 Task: Search for events scheduled in the 'conference room' location in the calendar.
Action: Mouse moved to (14, 54)
Screenshot: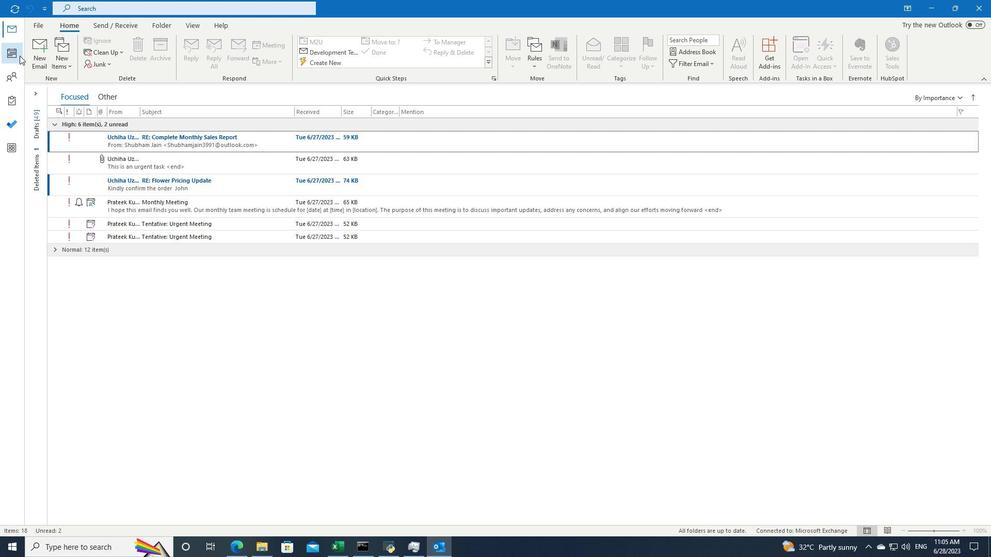 
Action: Mouse pressed left at (14, 54)
Screenshot: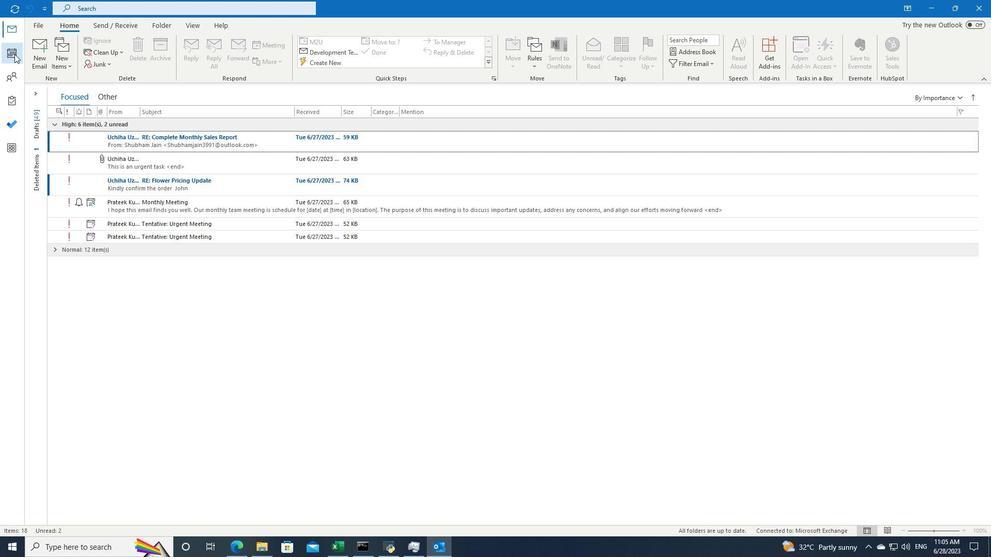 
Action: Mouse moved to (281, 8)
Screenshot: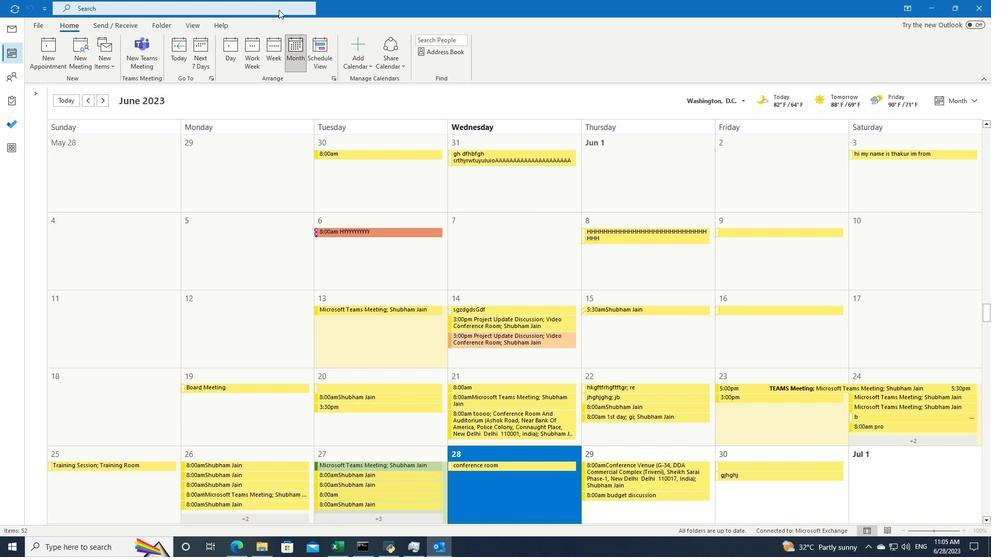 
Action: Mouse pressed left at (281, 8)
Screenshot: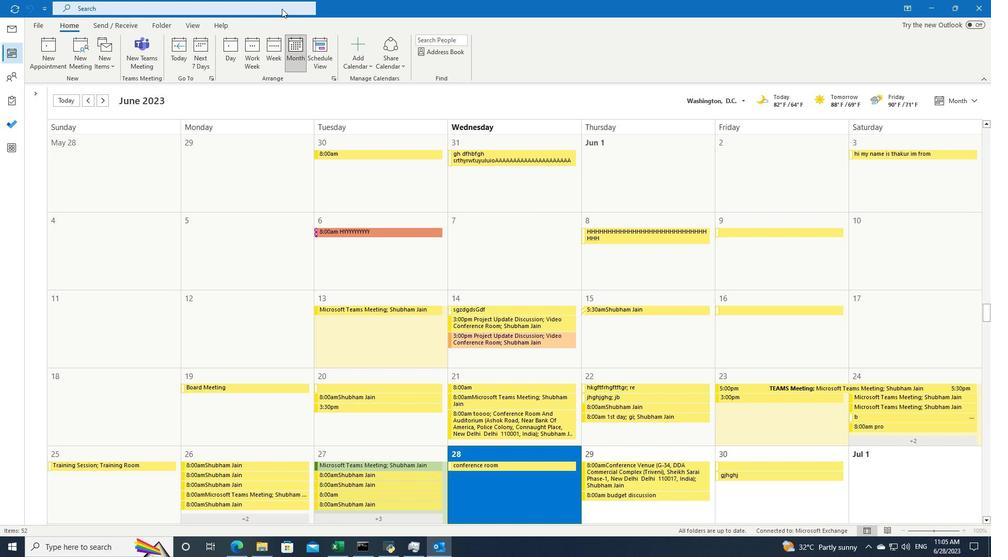 
Action: Mouse moved to (346, 7)
Screenshot: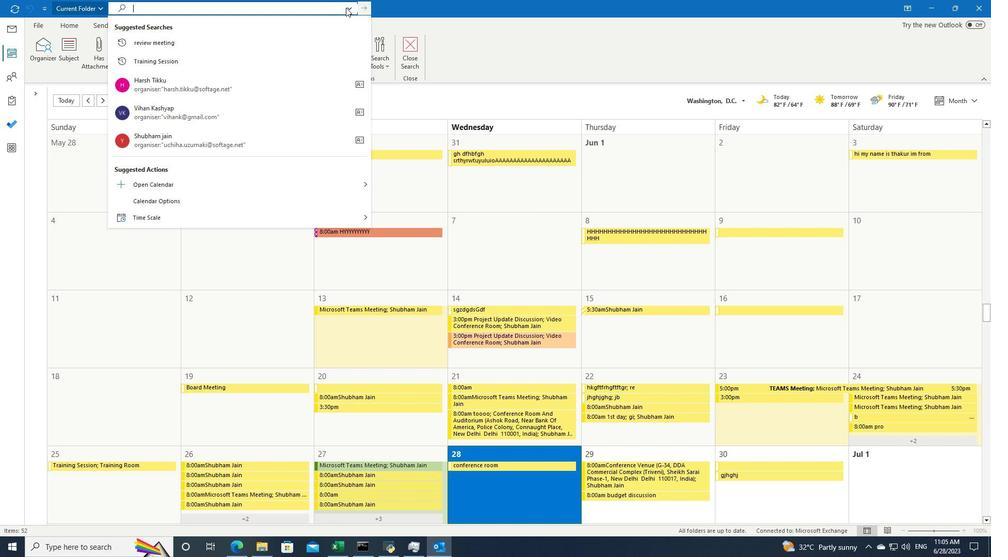 
Action: Mouse pressed left at (346, 7)
Screenshot: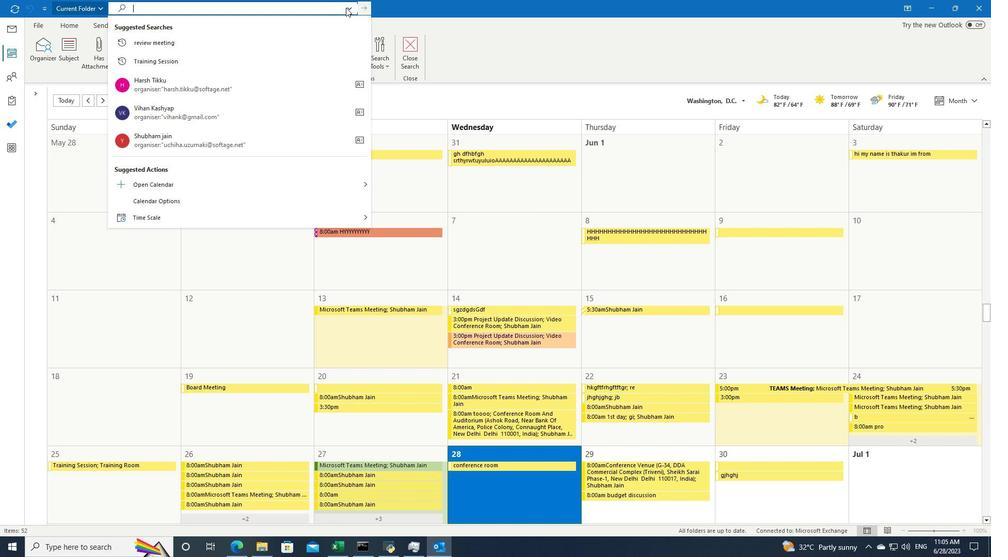 
Action: Mouse moved to (229, 128)
Screenshot: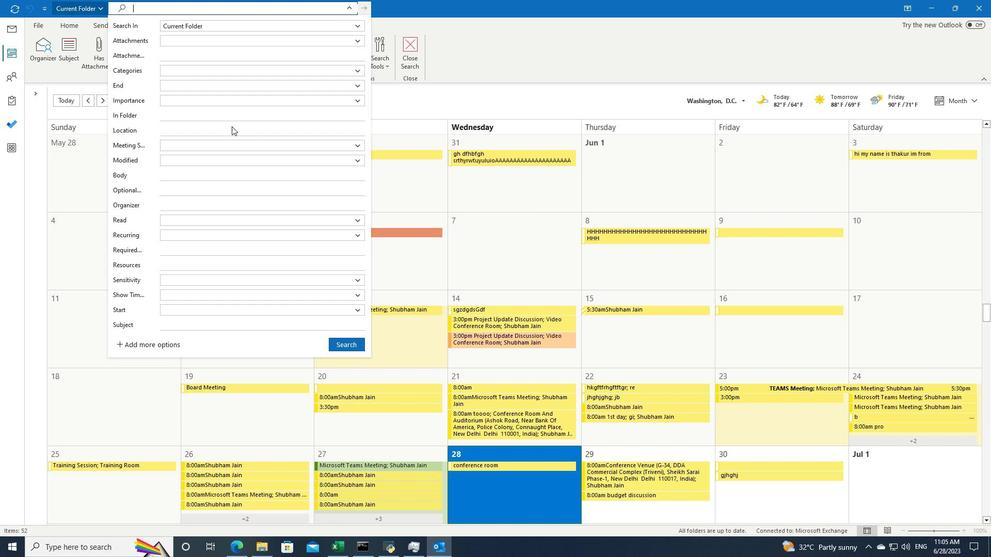
Action: Mouse pressed left at (229, 128)
Screenshot: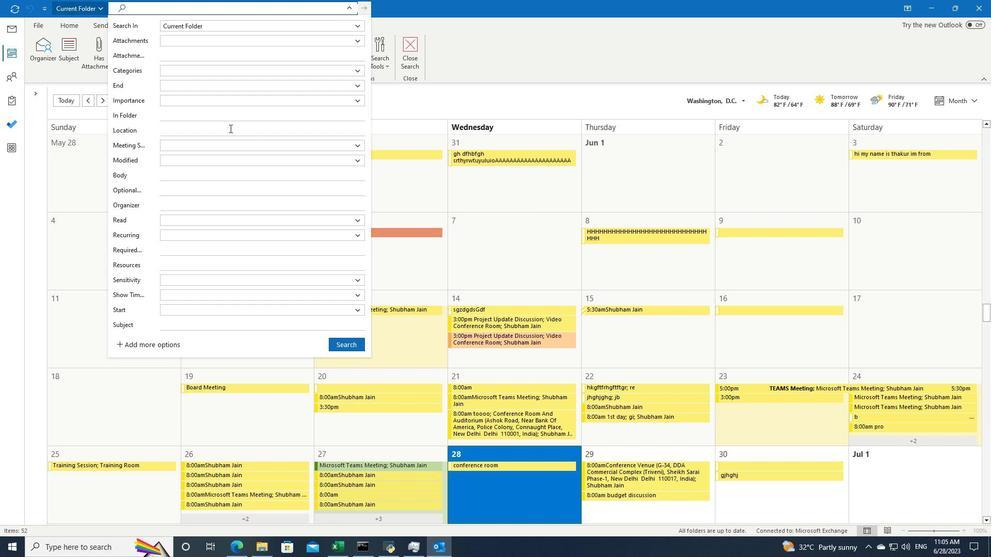 
Action: Key pressed conference<Key.space>room
Screenshot: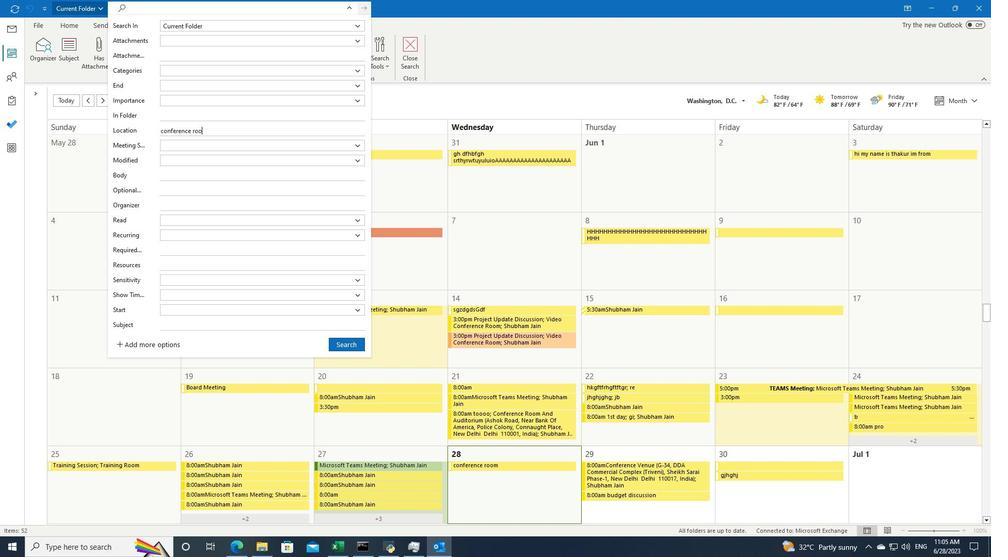 
Action: Mouse moved to (340, 347)
Screenshot: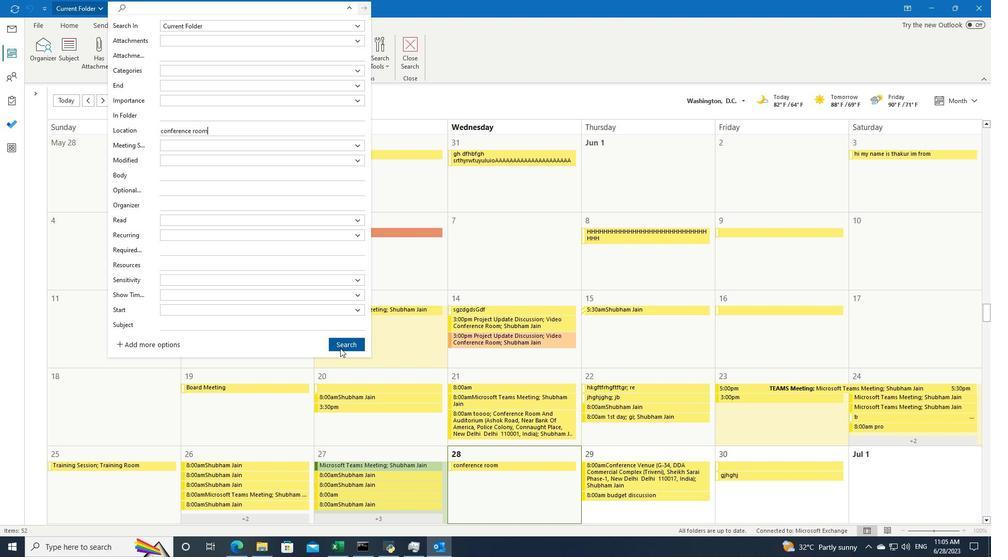 
Action: Mouse pressed left at (340, 347)
Screenshot: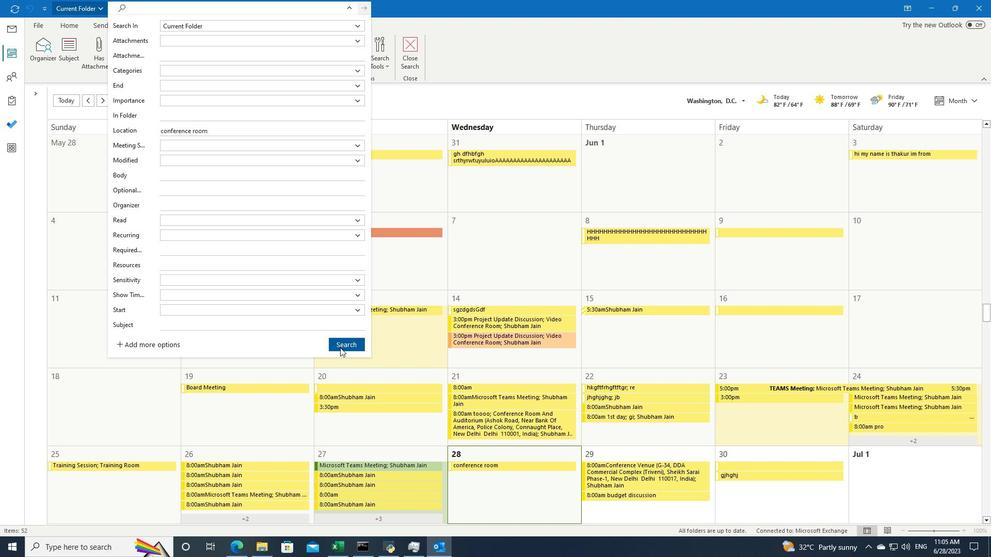 
